 Task: Find all tasks that were due last year in Outlook.
Action: Mouse moved to (23, 152)
Screenshot: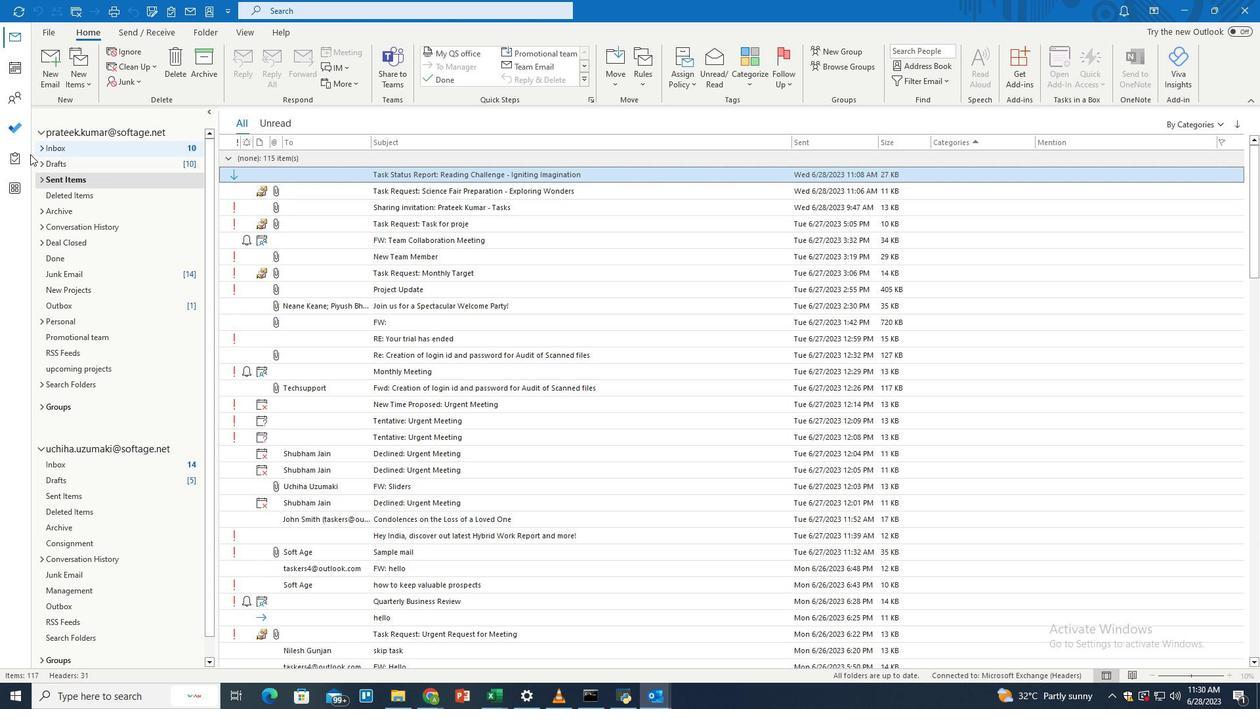 
Action: Mouse pressed left at (23, 152)
Screenshot: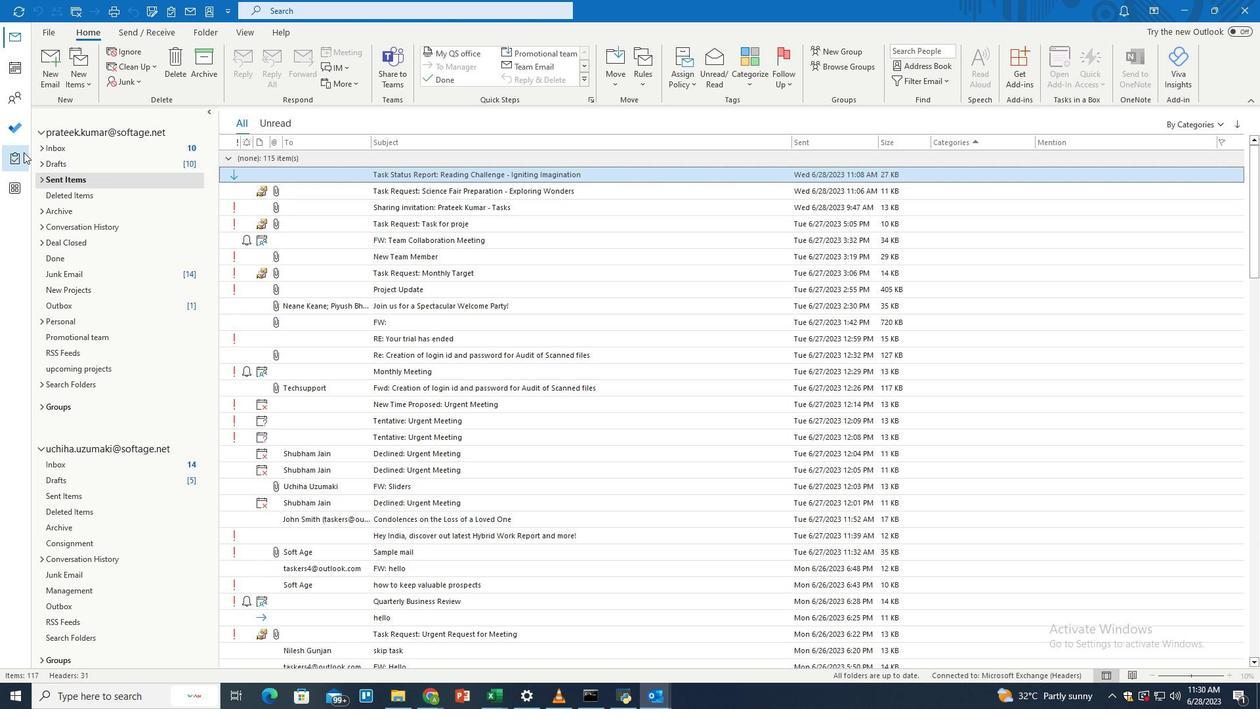 
Action: Mouse moved to (451, 9)
Screenshot: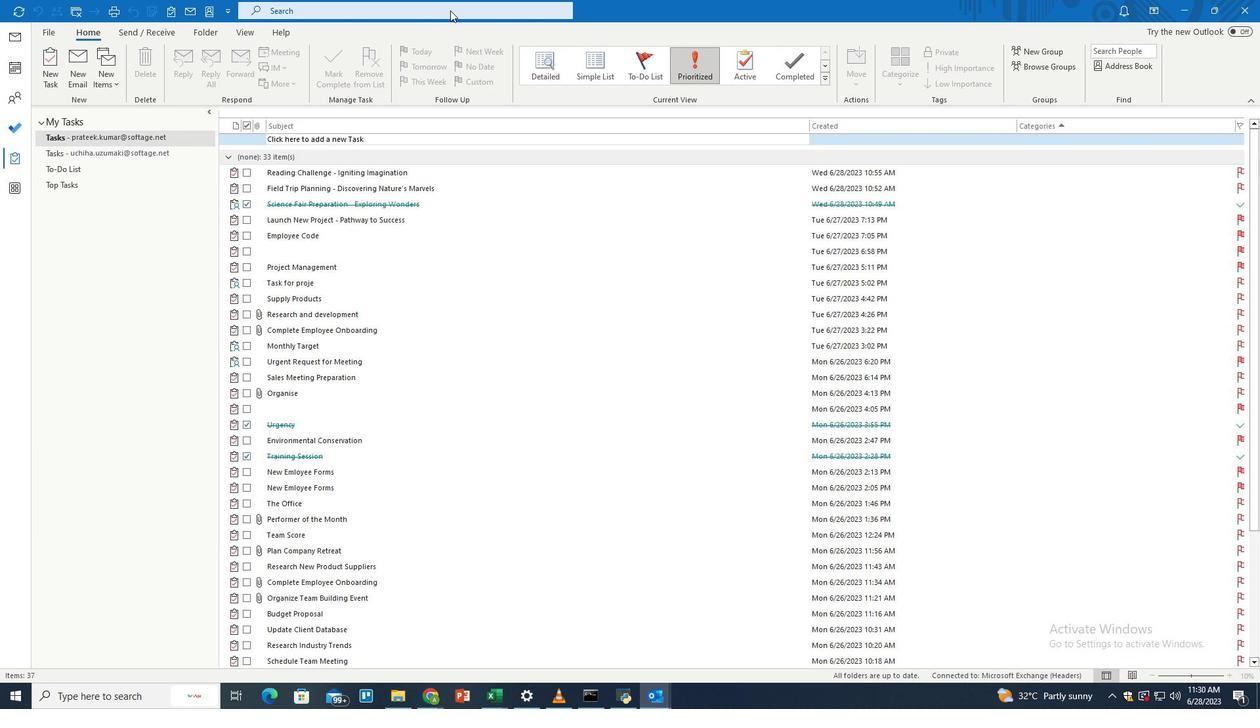 
Action: Mouse pressed left at (451, 9)
Screenshot: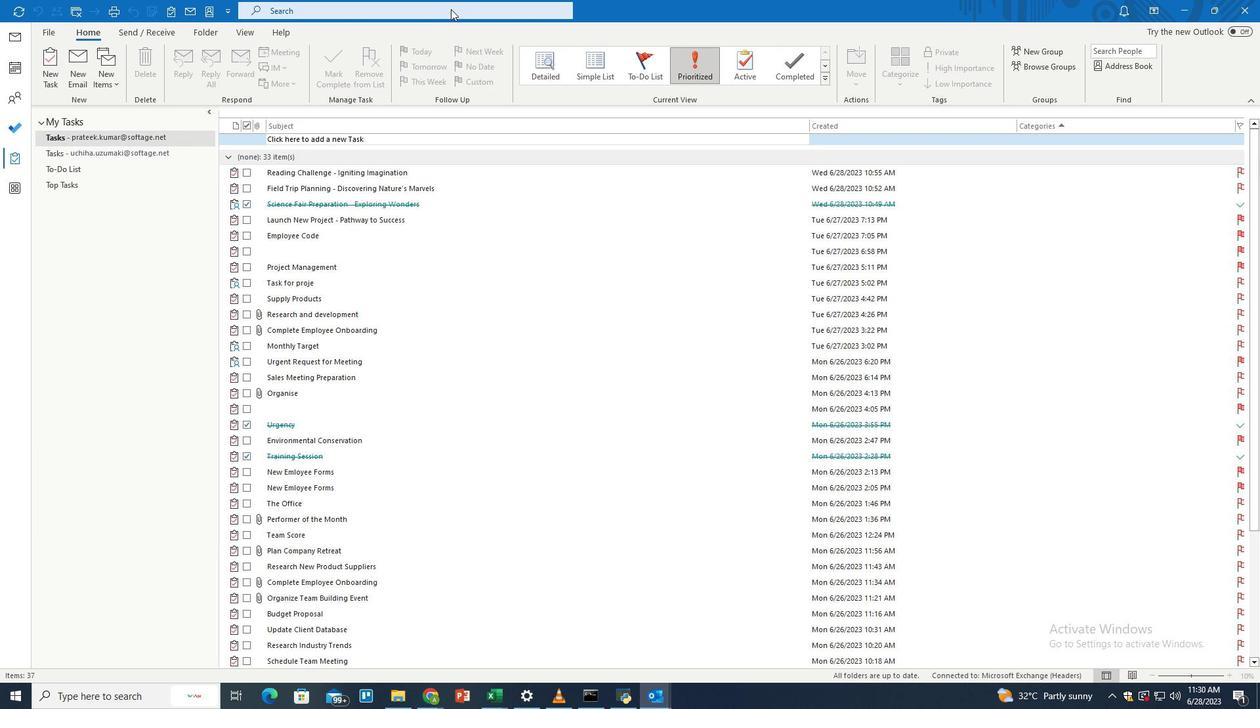 
Action: Mouse moved to (611, 9)
Screenshot: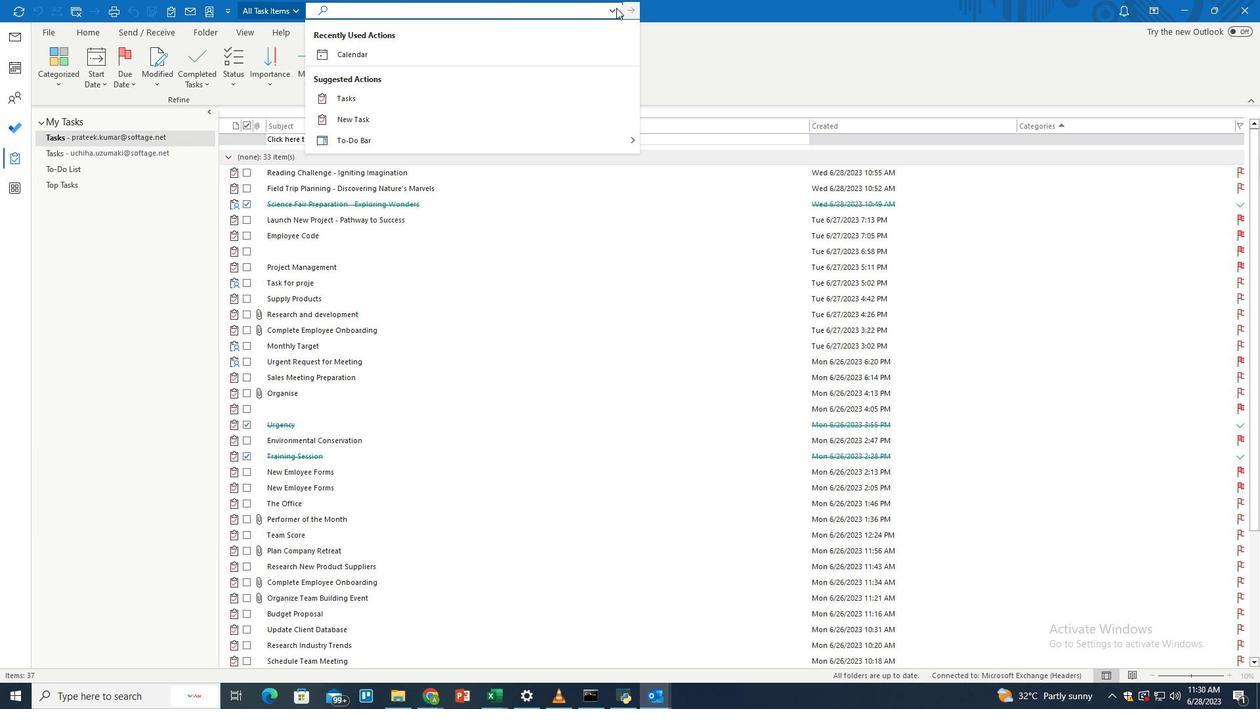
Action: Mouse pressed left at (611, 9)
Screenshot: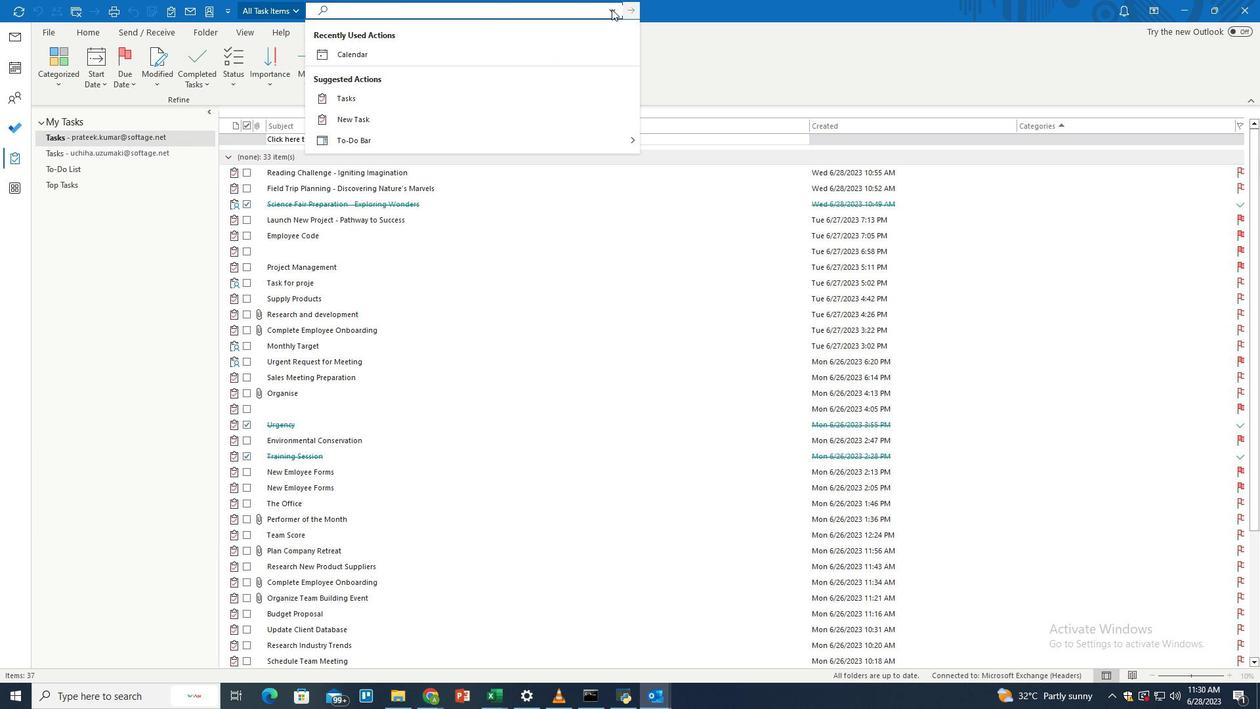 
Action: Mouse moved to (373, 107)
Screenshot: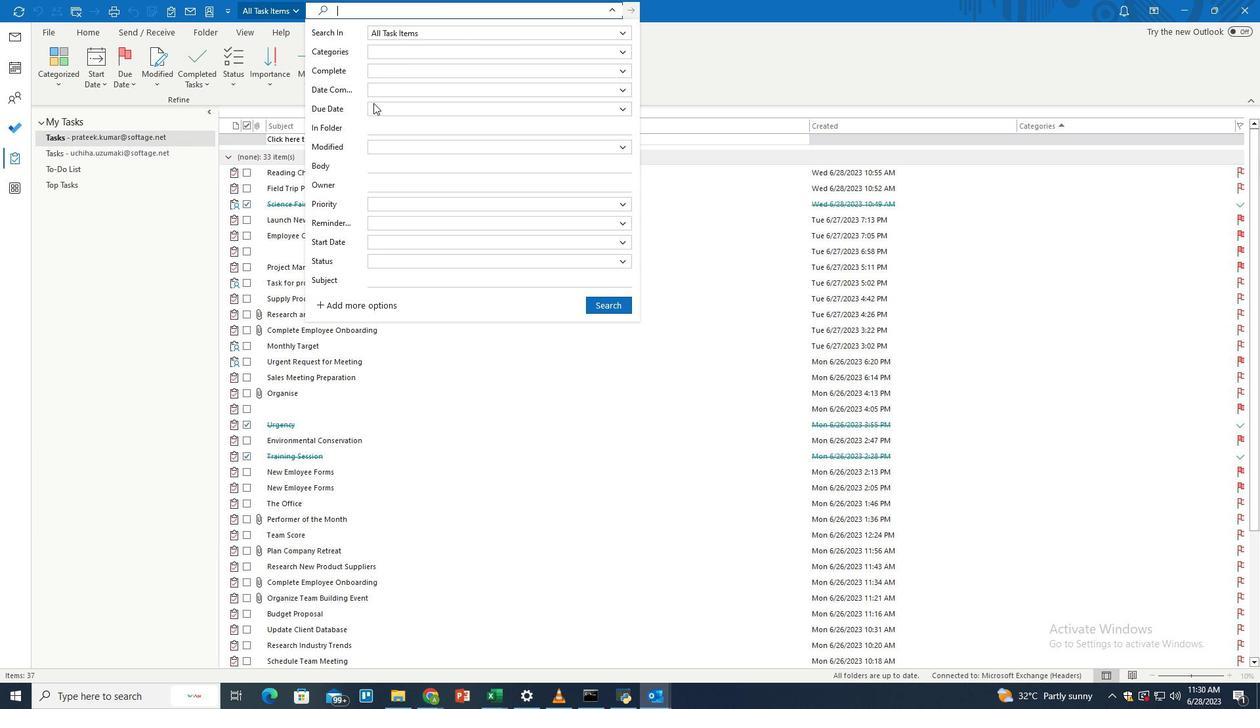 
Action: Mouse pressed left at (373, 107)
Screenshot: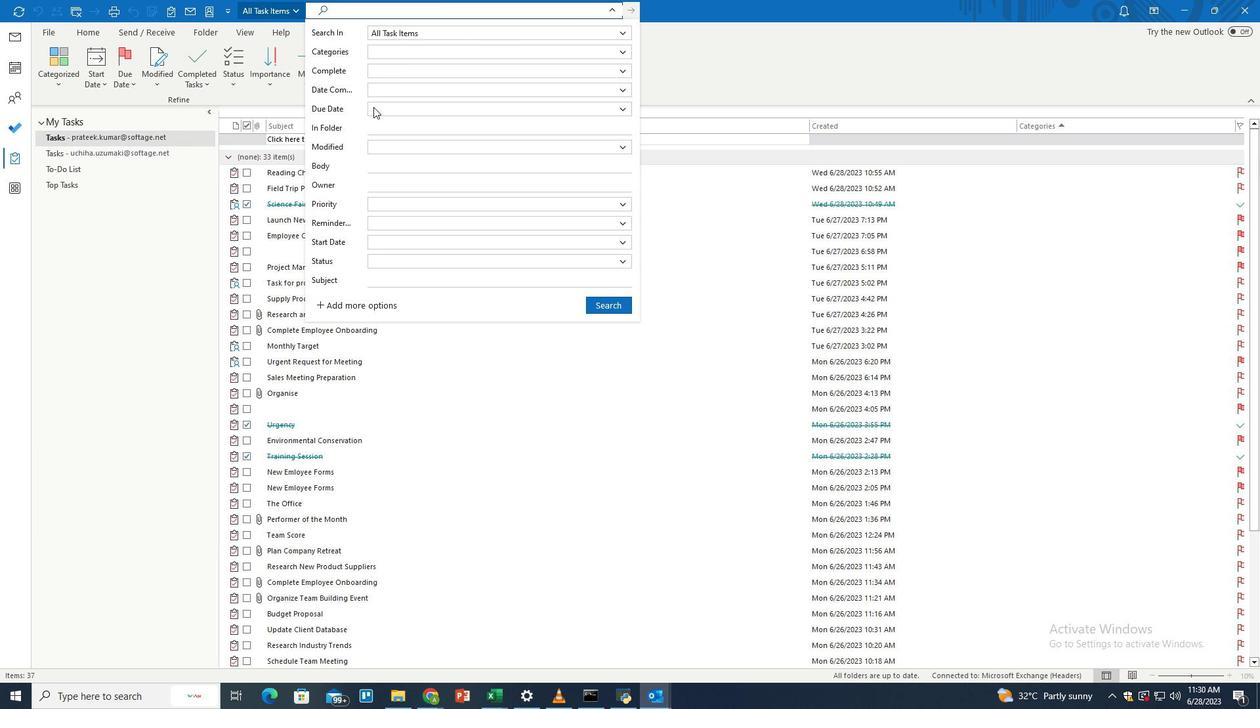 
Action: Mouse moved to (395, 274)
Screenshot: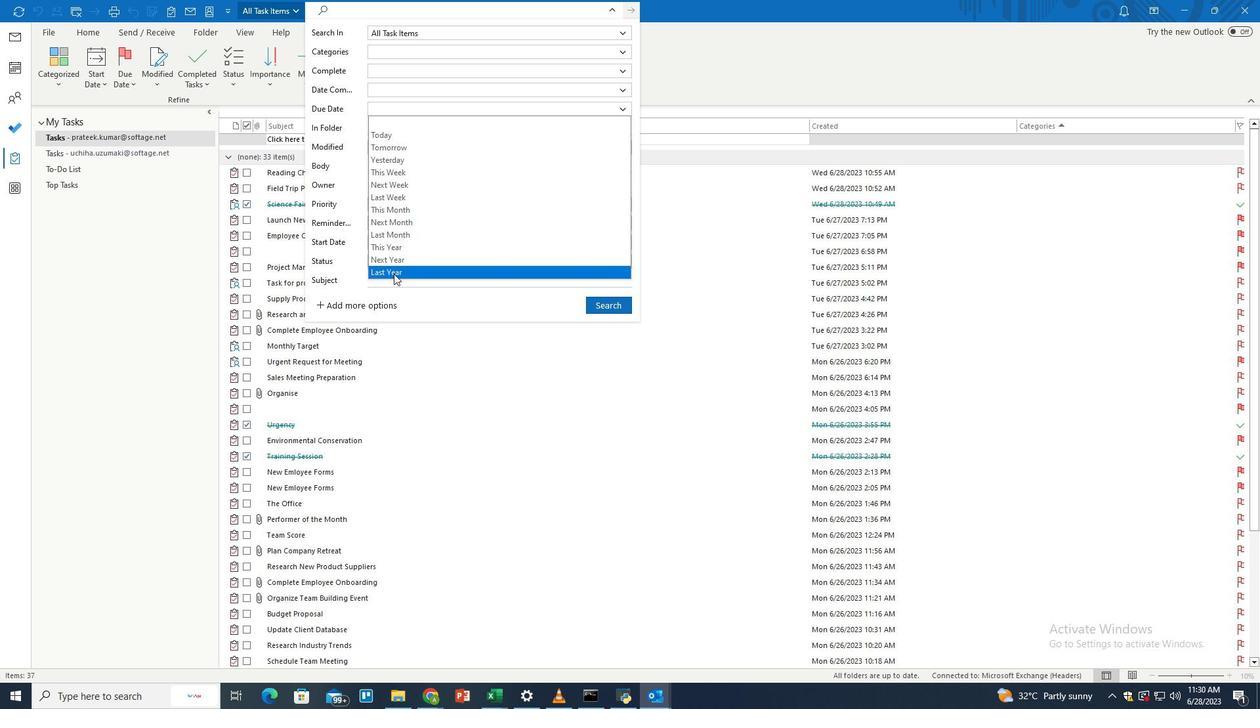 
Action: Mouse pressed left at (395, 274)
Screenshot: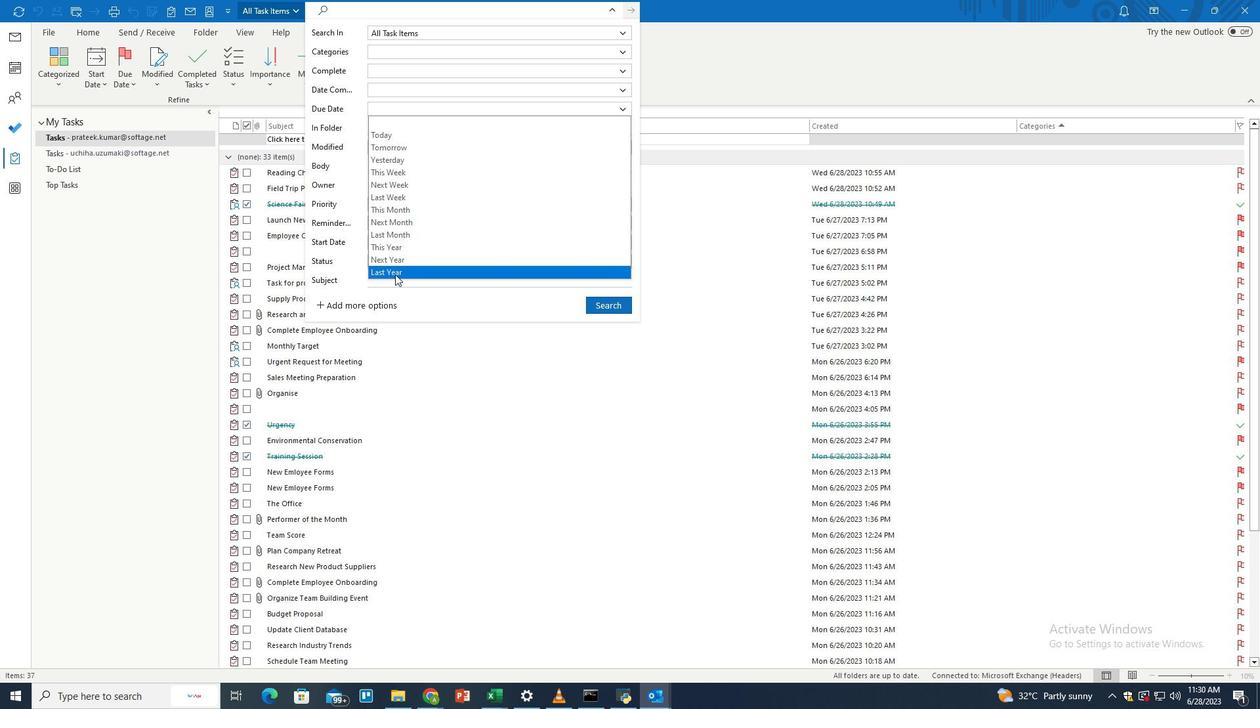 
Action: Mouse moved to (598, 304)
Screenshot: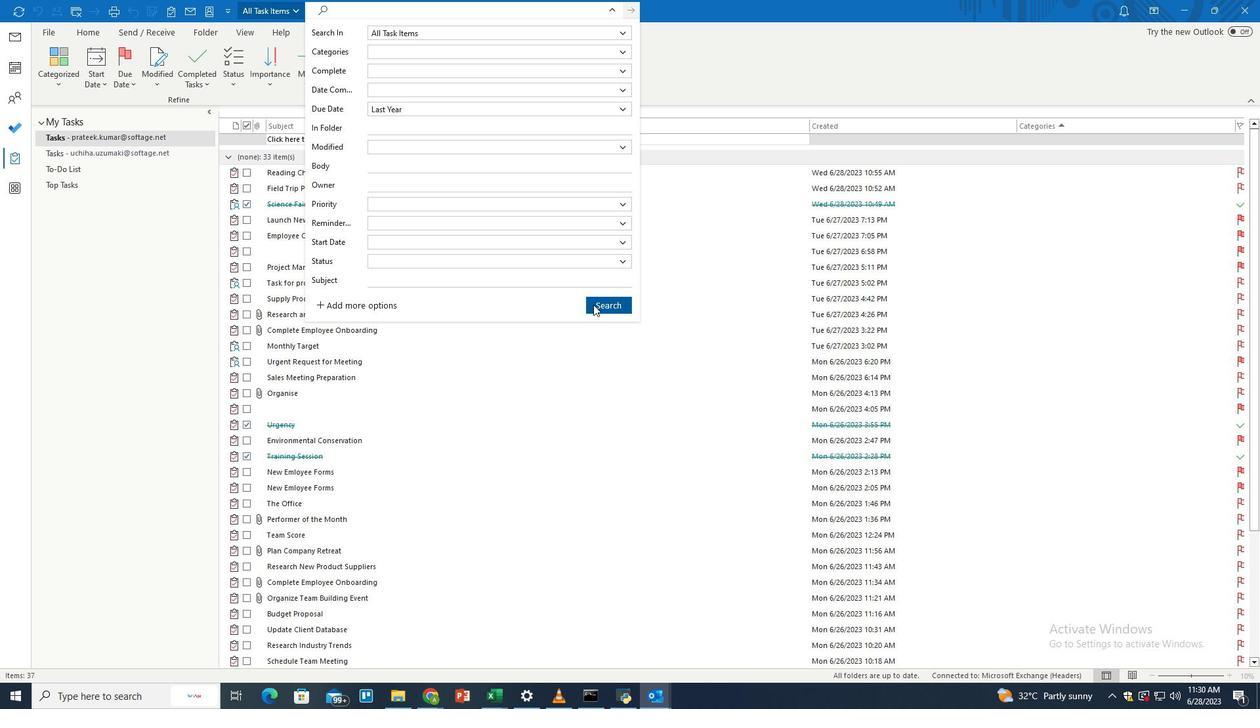 
Action: Mouse pressed left at (598, 304)
Screenshot: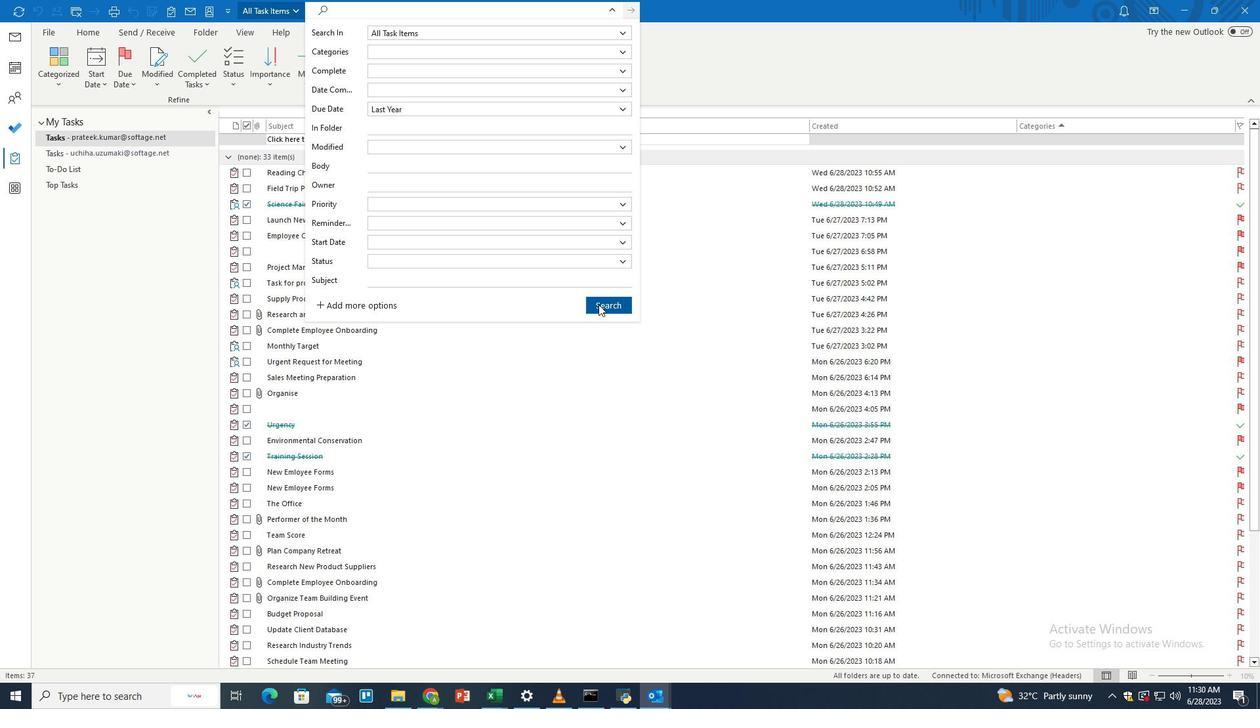 
Action: Mouse moved to (481, 193)
Screenshot: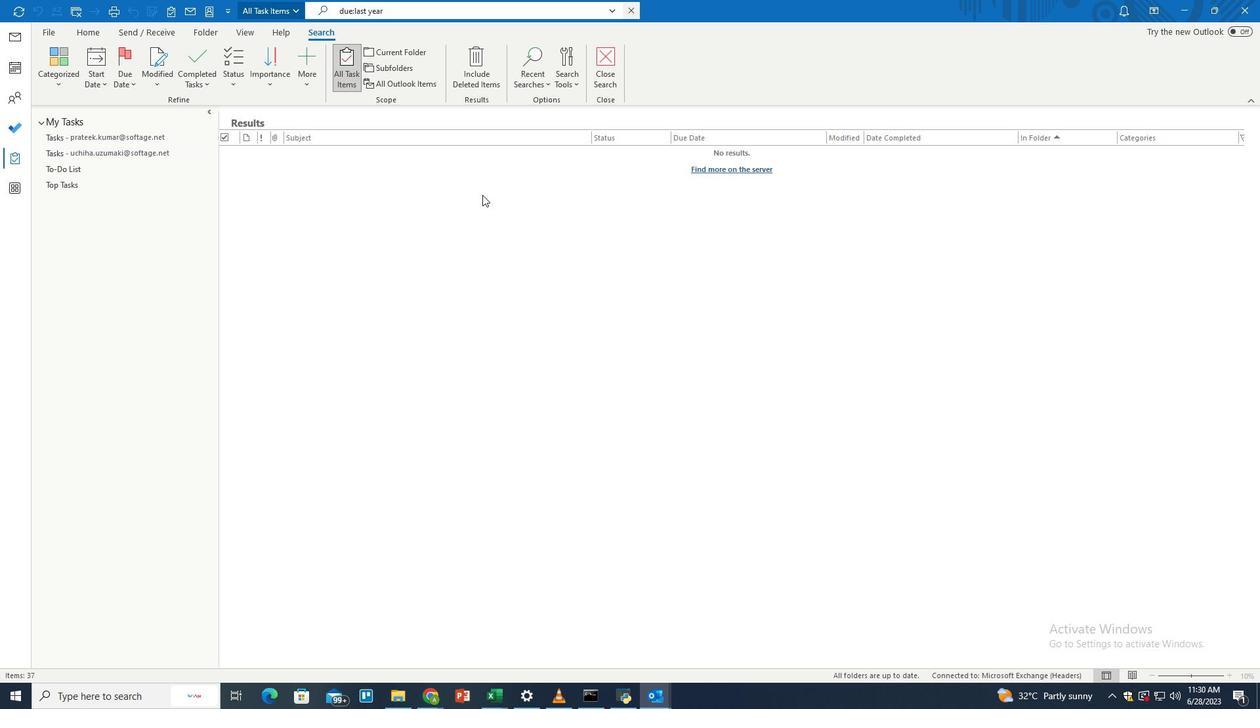 
